 Task: Add Sprouts Milk Chocolate Peanut Clusters to the cart.
Action: Mouse moved to (19, 70)
Screenshot: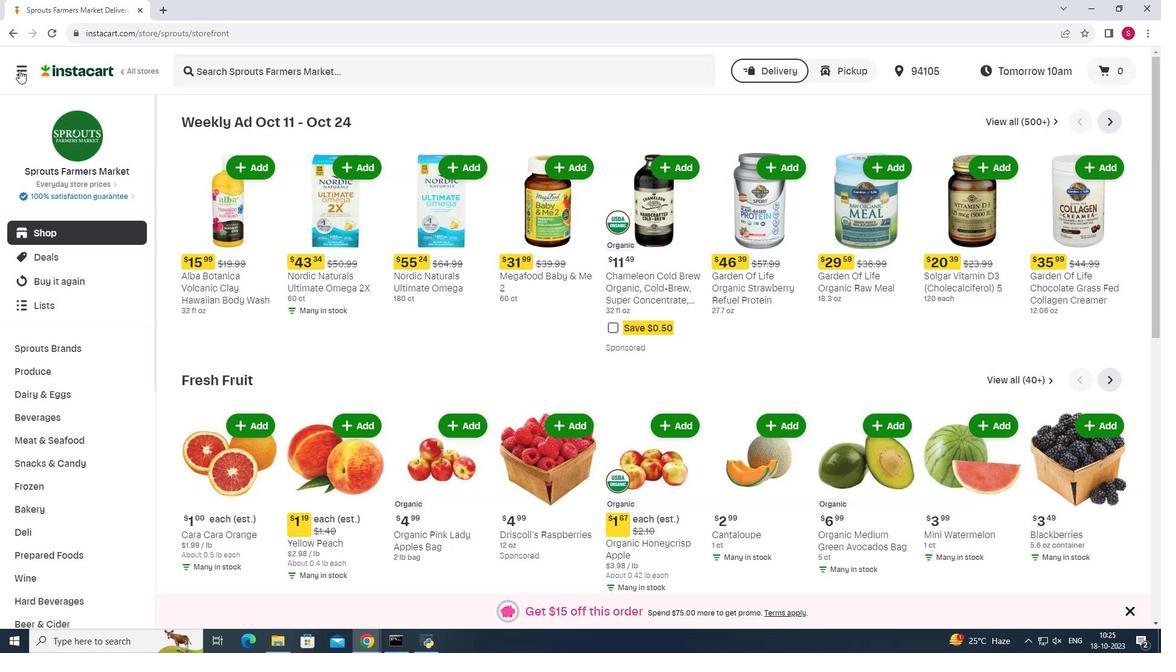 
Action: Mouse pressed left at (19, 70)
Screenshot: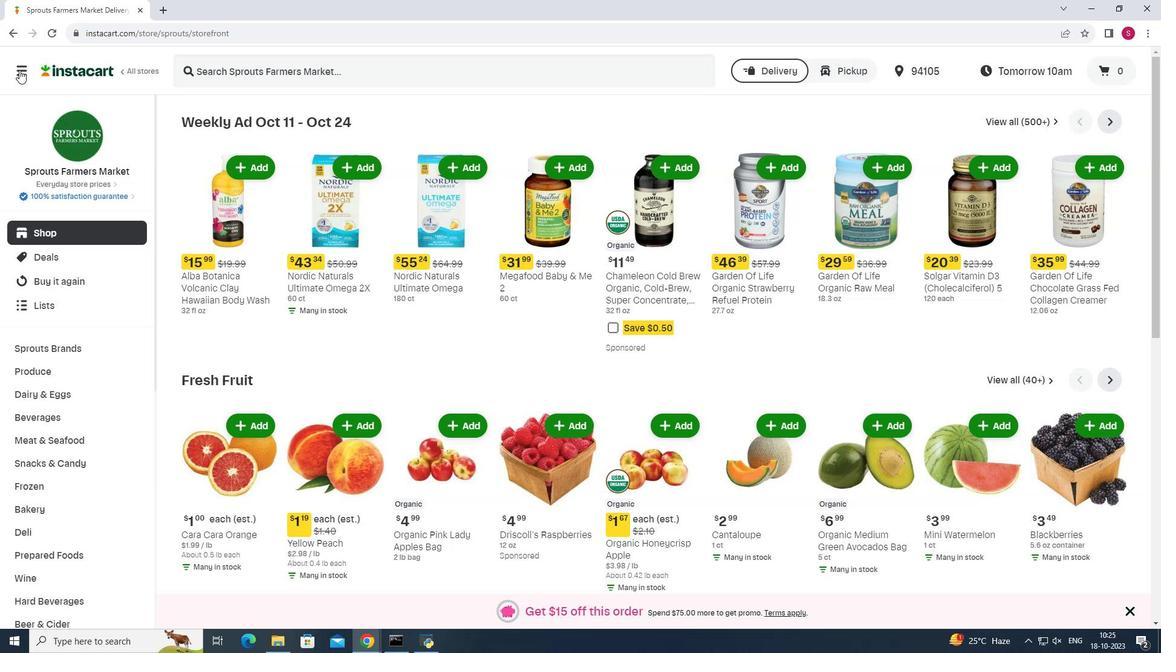 
Action: Mouse moved to (87, 315)
Screenshot: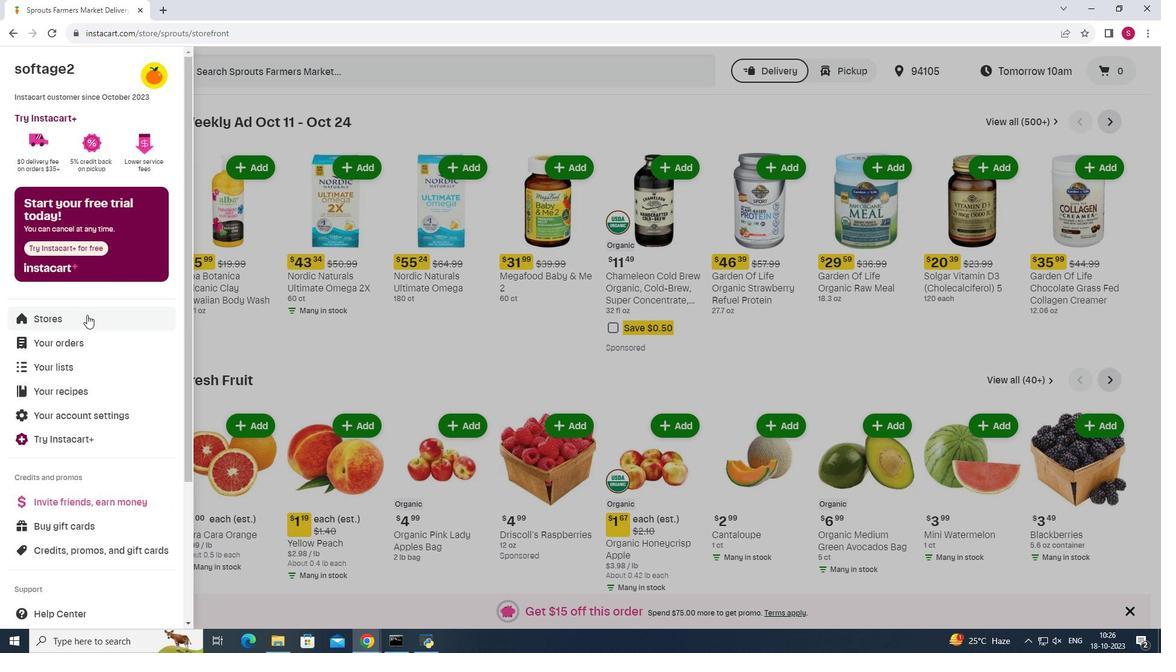 
Action: Mouse pressed left at (87, 315)
Screenshot: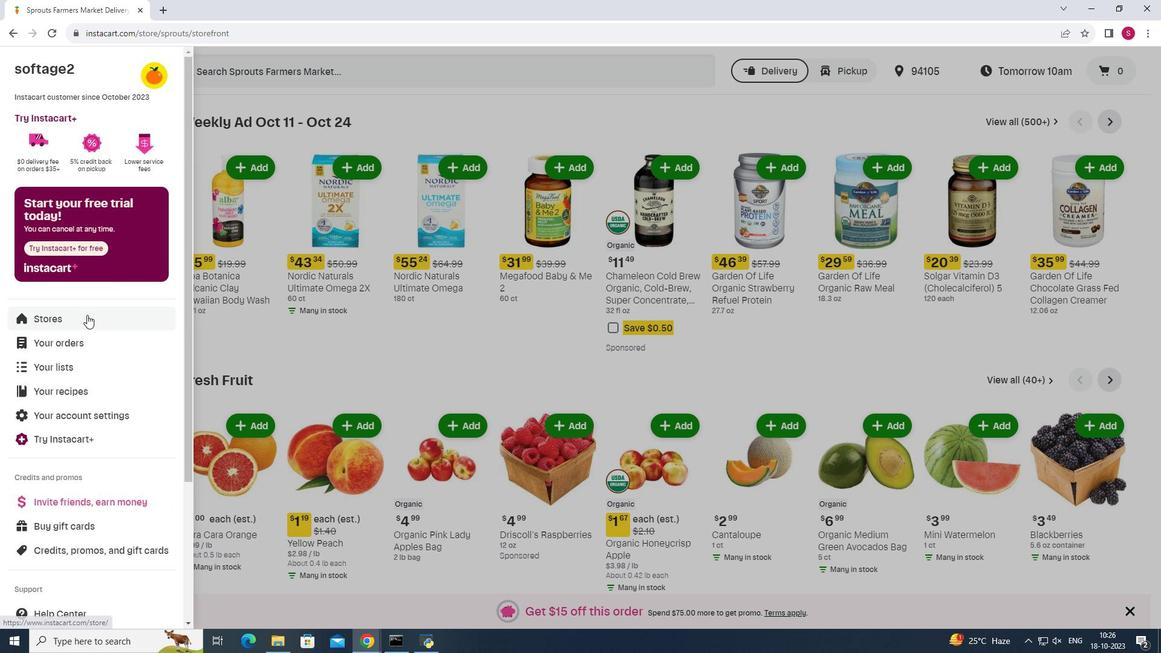 
Action: Mouse moved to (281, 104)
Screenshot: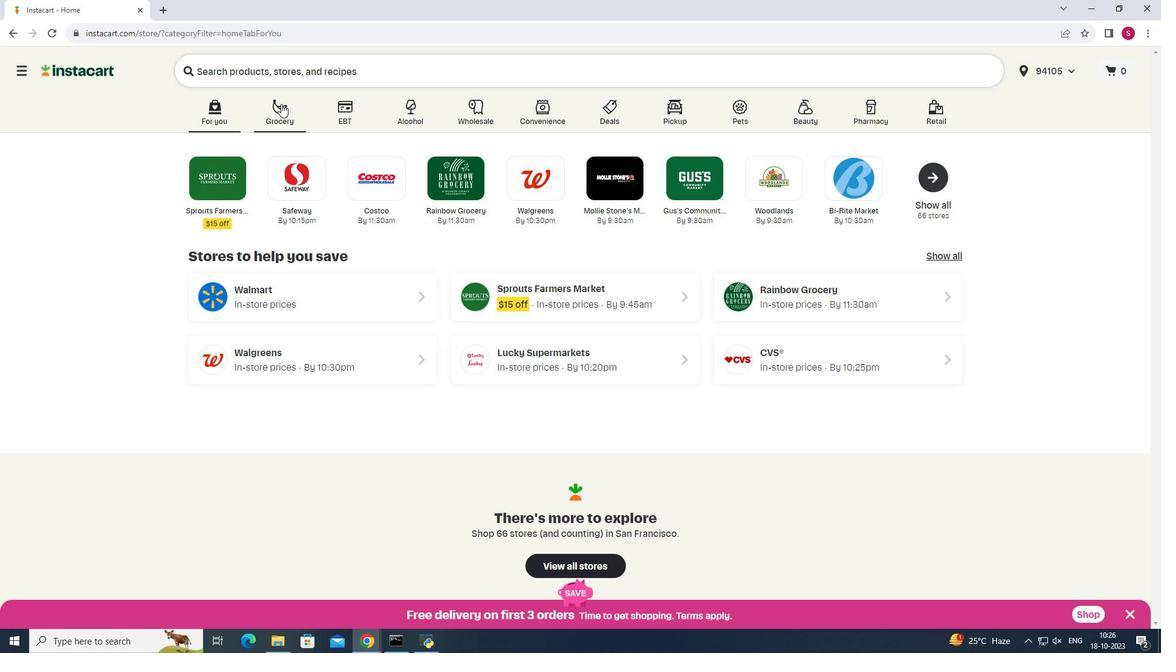 
Action: Mouse pressed left at (281, 104)
Screenshot: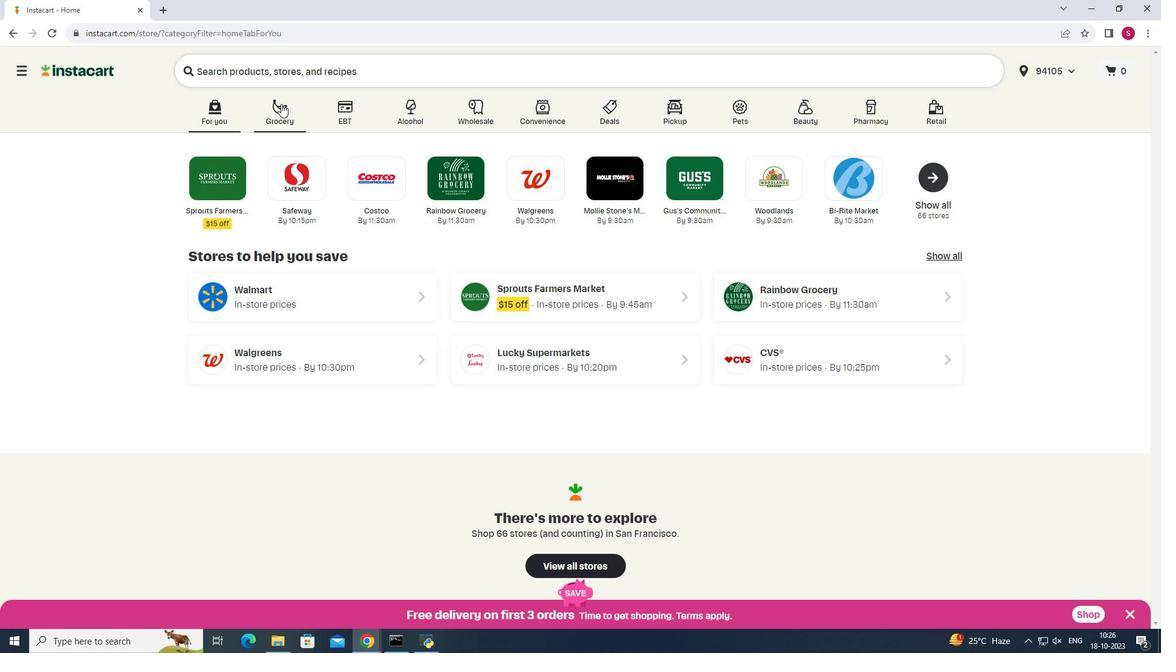 
Action: Mouse moved to (803, 163)
Screenshot: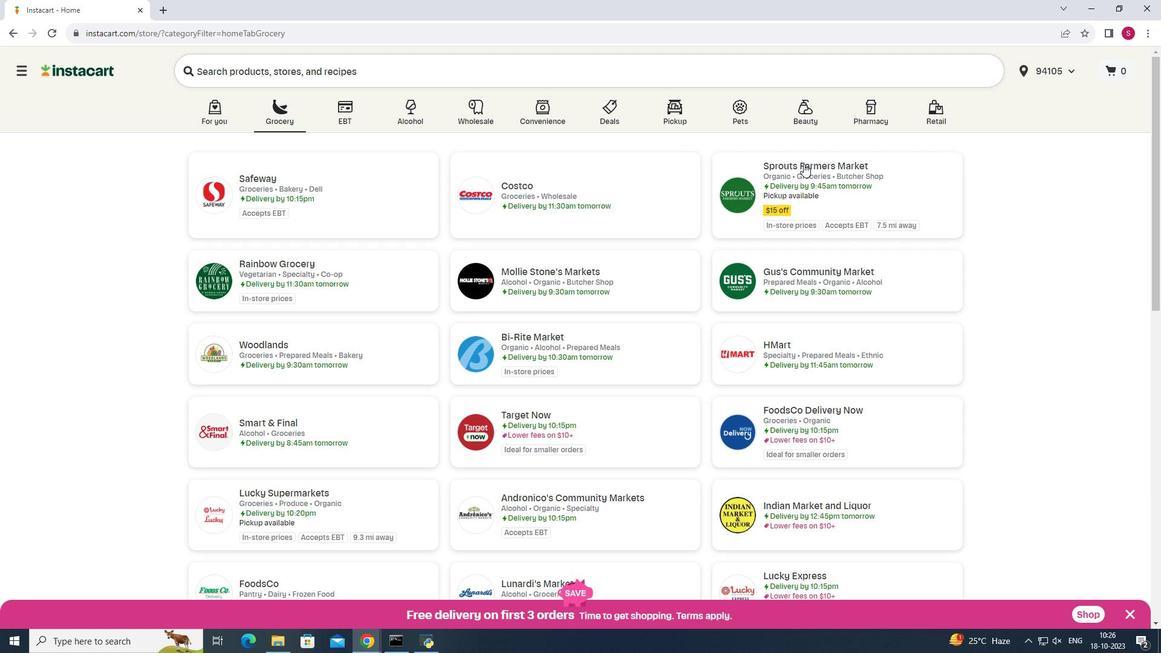 
Action: Mouse pressed left at (803, 163)
Screenshot: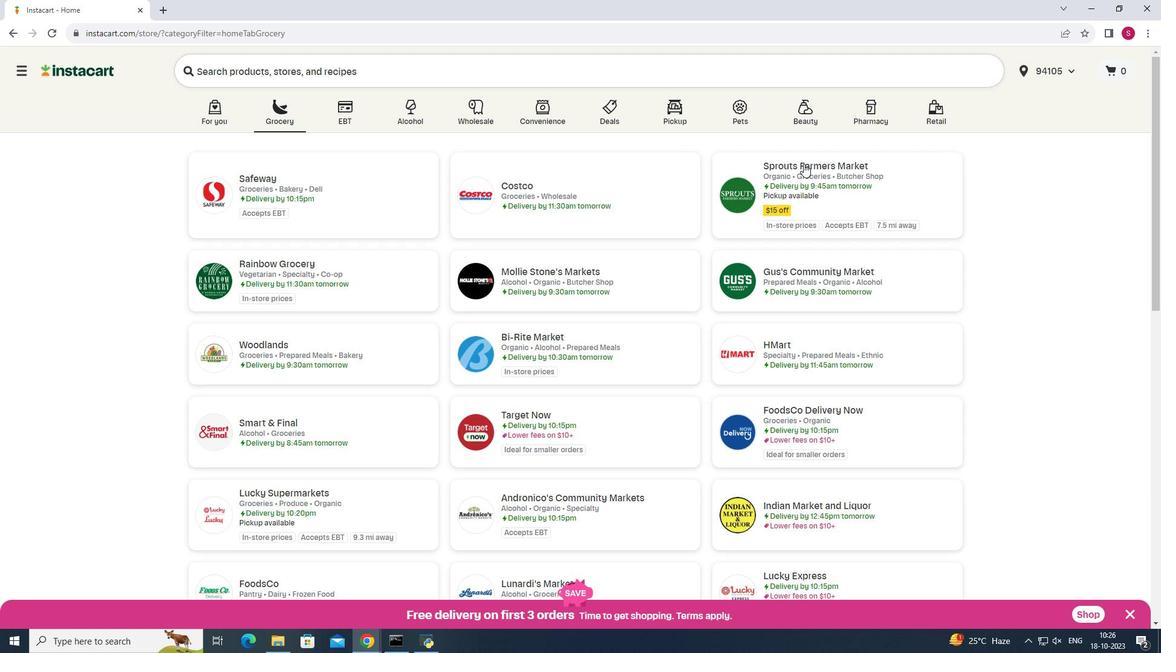 
Action: Mouse moved to (53, 460)
Screenshot: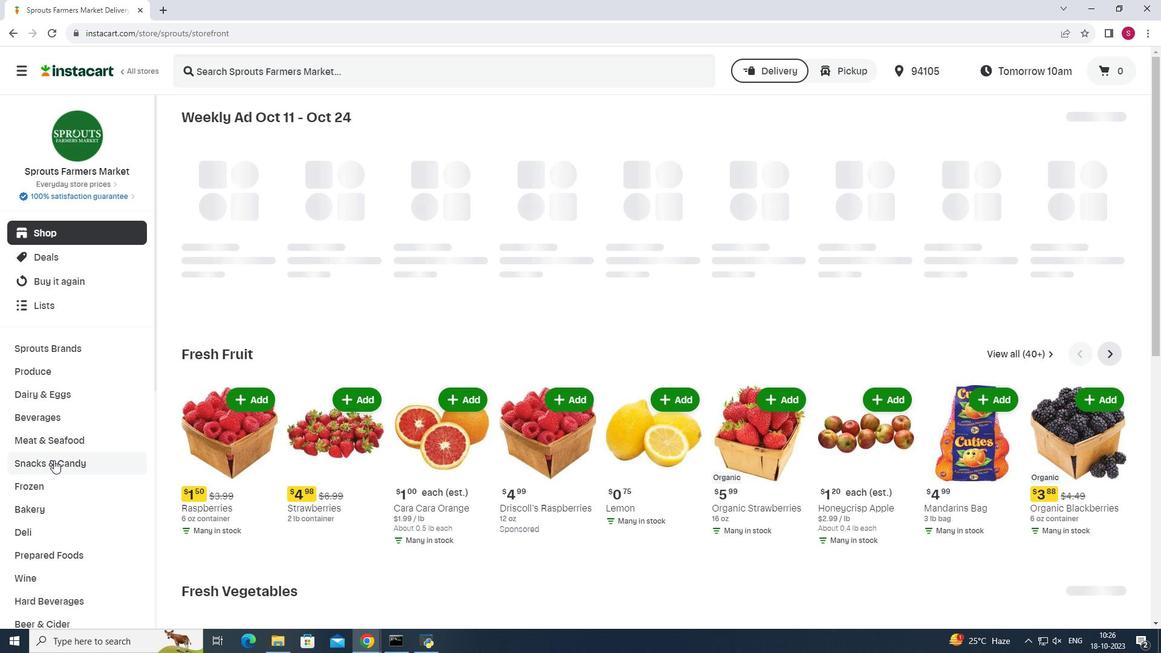 
Action: Mouse pressed left at (53, 460)
Screenshot: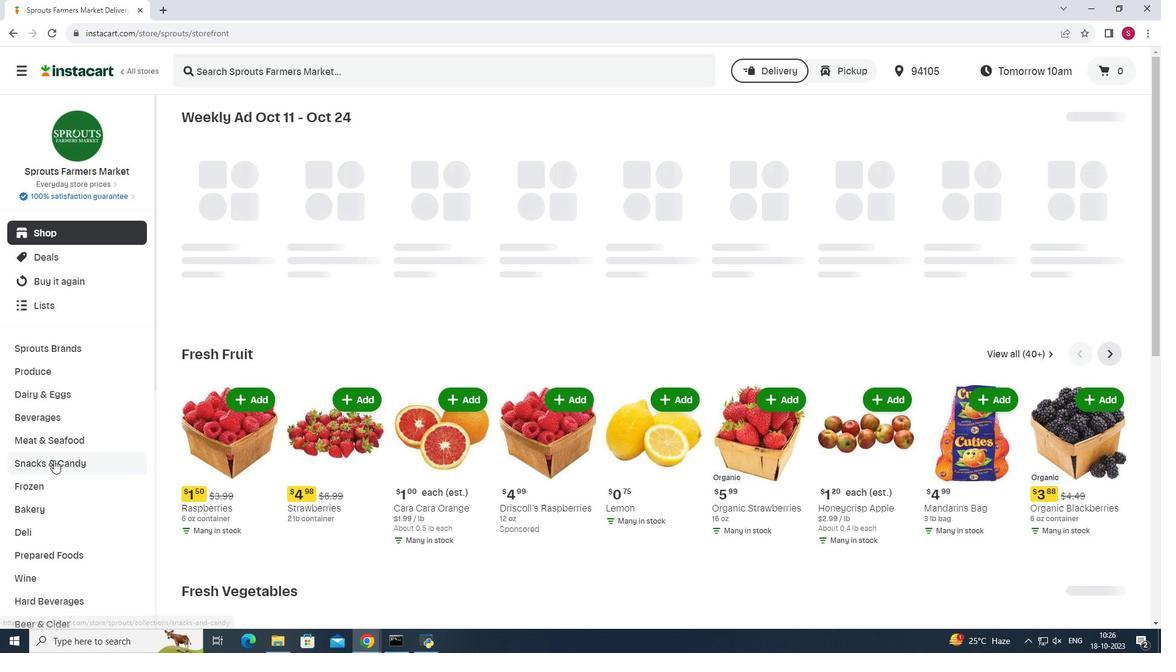 
Action: Mouse moved to (333, 146)
Screenshot: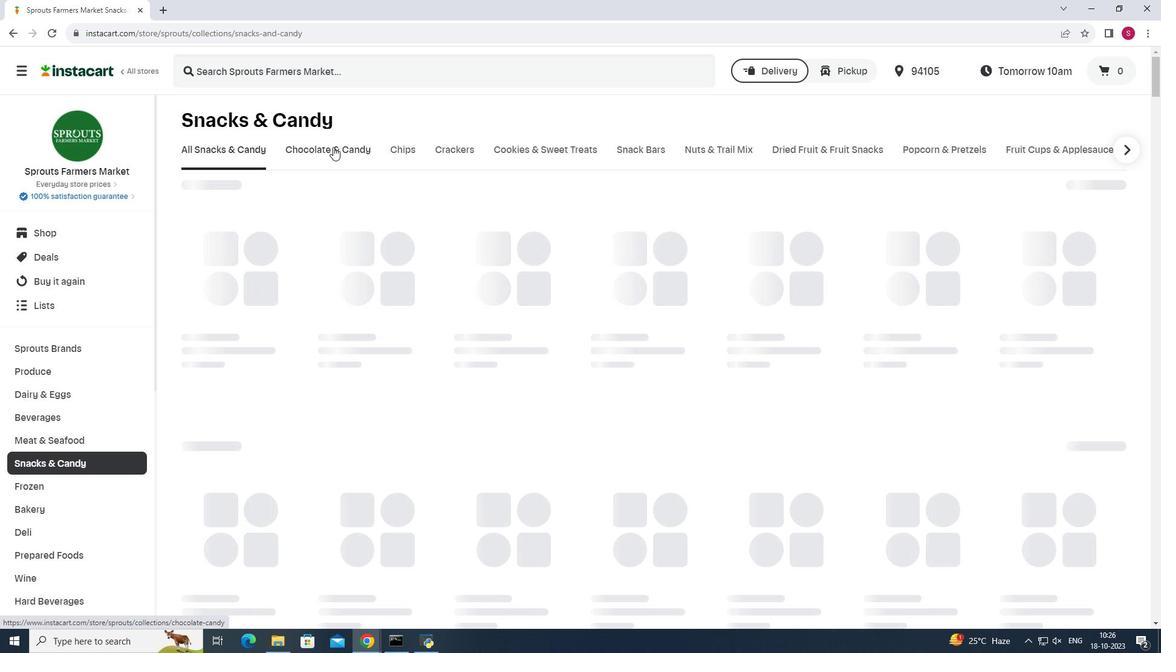 
Action: Mouse pressed left at (333, 146)
Screenshot: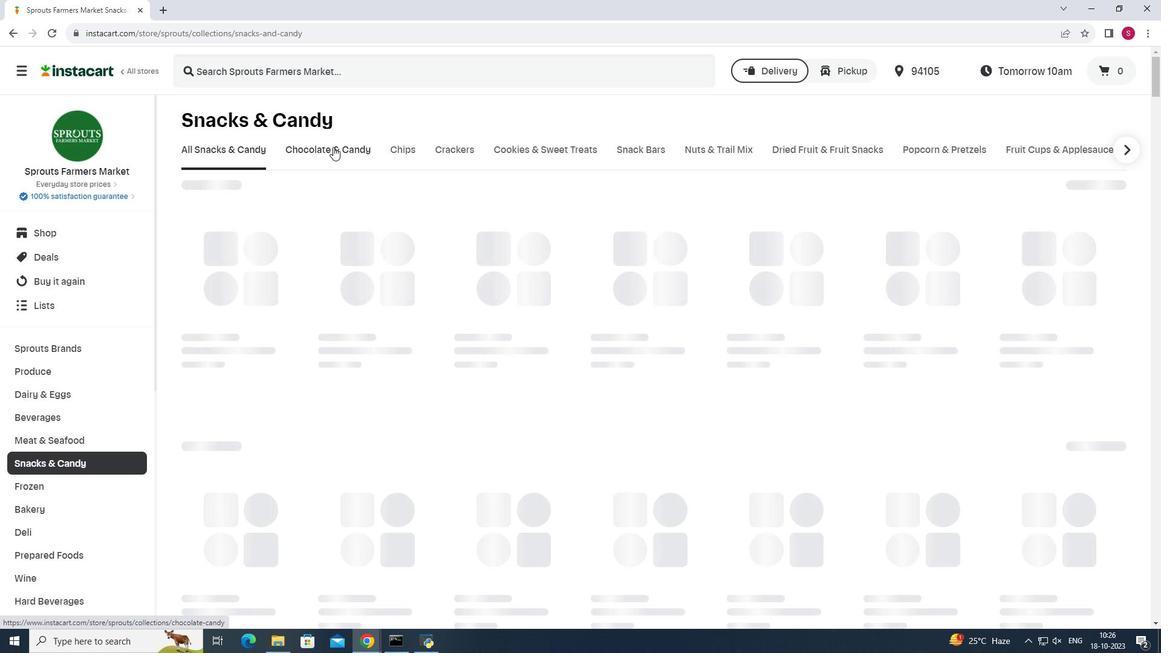 
Action: Mouse moved to (313, 201)
Screenshot: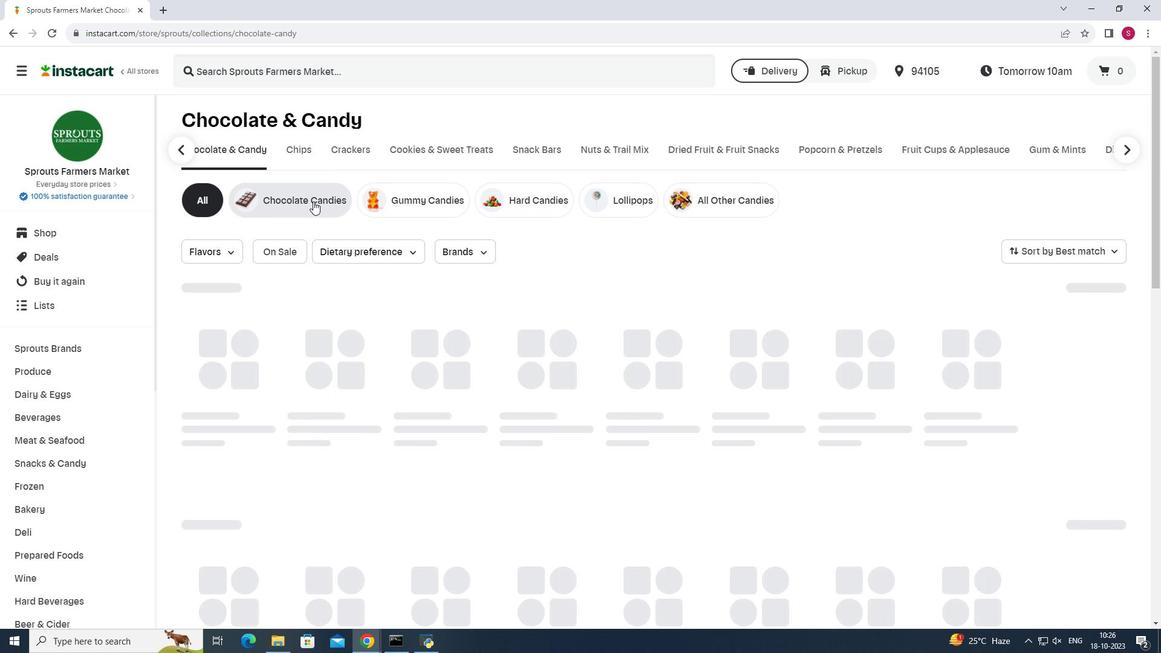 
Action: Mouse pressed left at (313, 201)
Screenshot: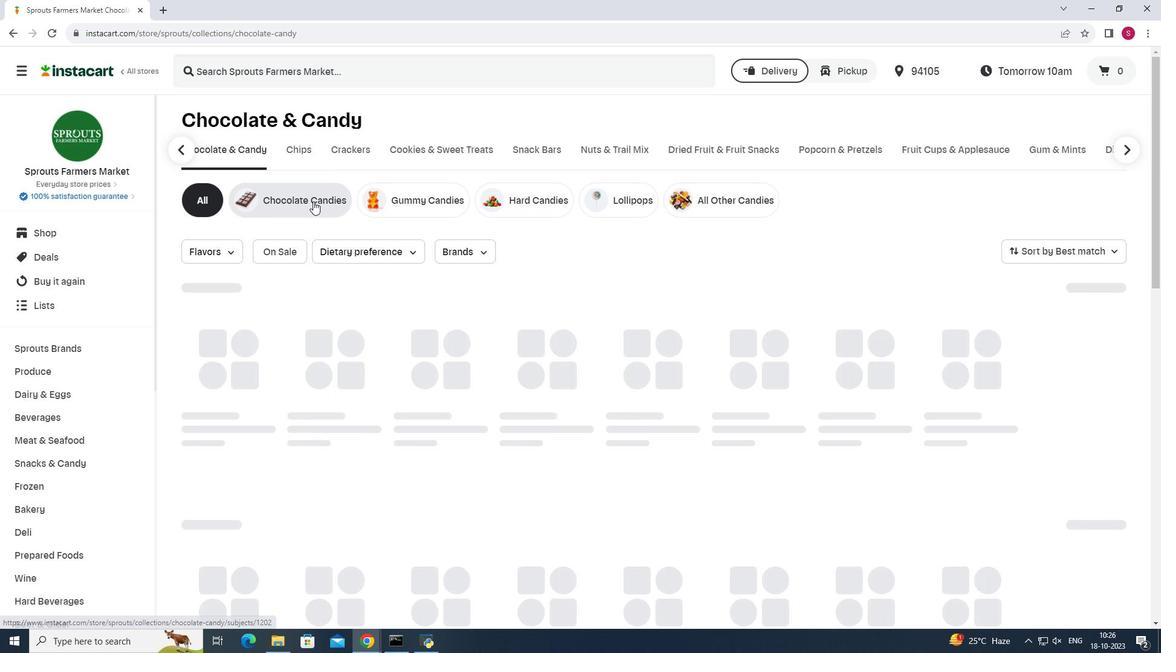 
Action: Mouse moved to (415, 69)
Screenshot: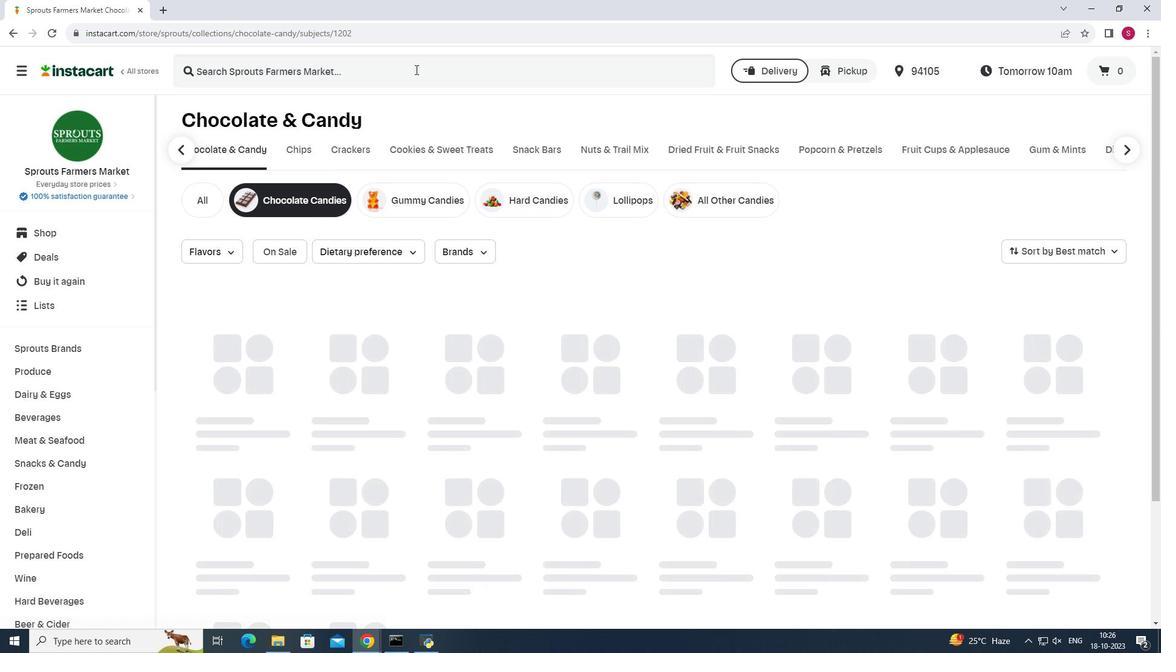 
Action: Mouse pressed left at (415, 69)
Screenshot: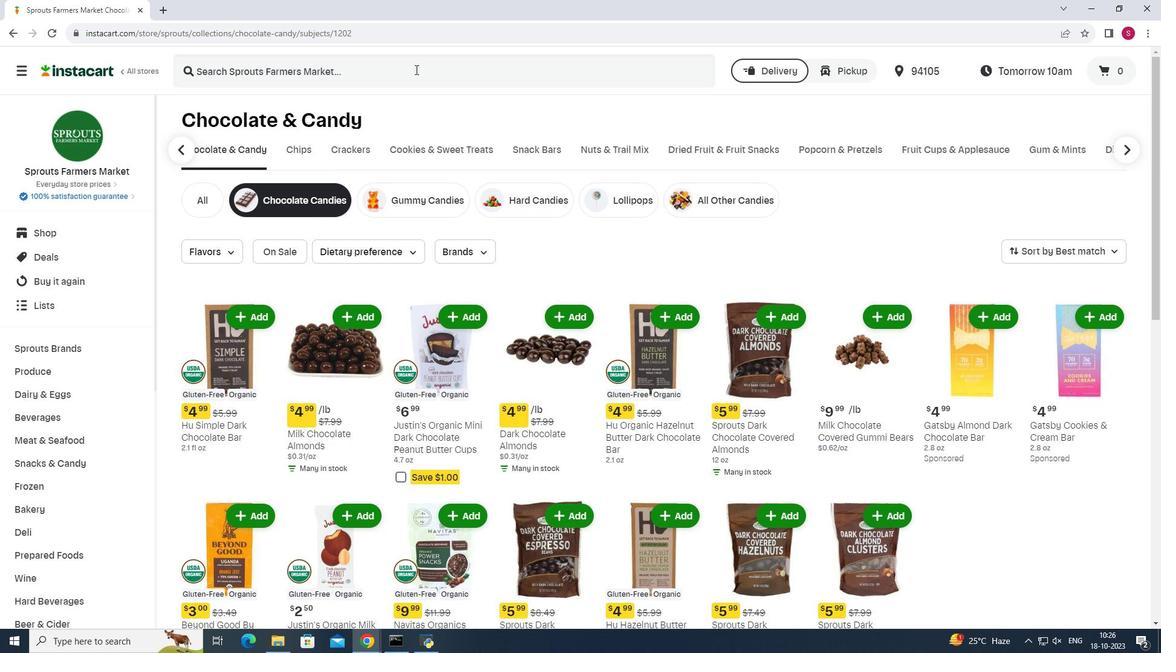 
Action: Key pressed <Key.shift>Sprouts<Key.space><Key.shift>Milk<Key.space><Key.shift>Chocolate<Key.space><Key.shift>Peanut<Key.space><Key.shift>Clusters<Key.enter>
Screenshot: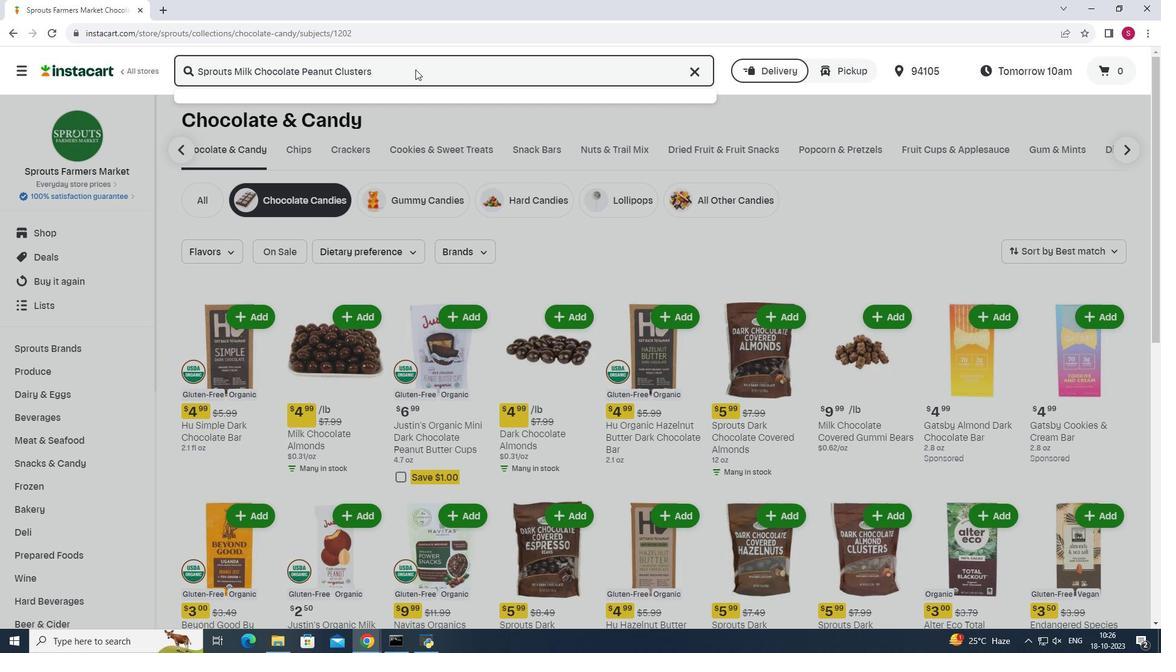 
Action: Mouse moved to (702, 198)
Screenshot: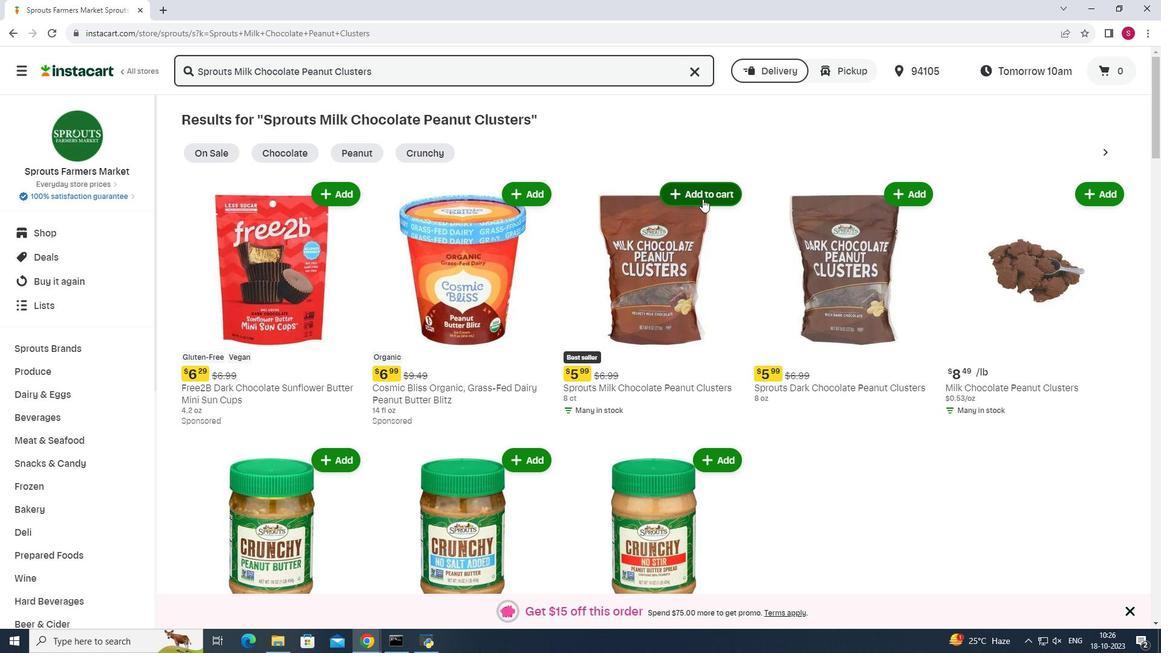 
Action: Mouse pressed left at (702, 198)
Screenshot: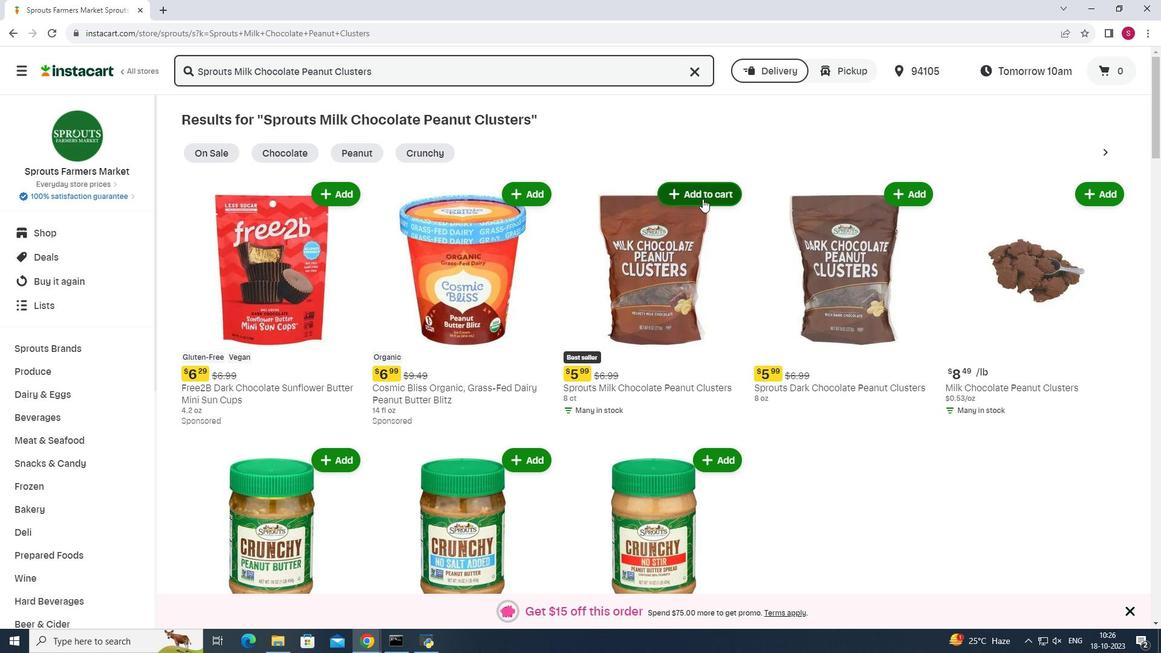 
Action: Mouse moved to (818, 158)
Screenshot: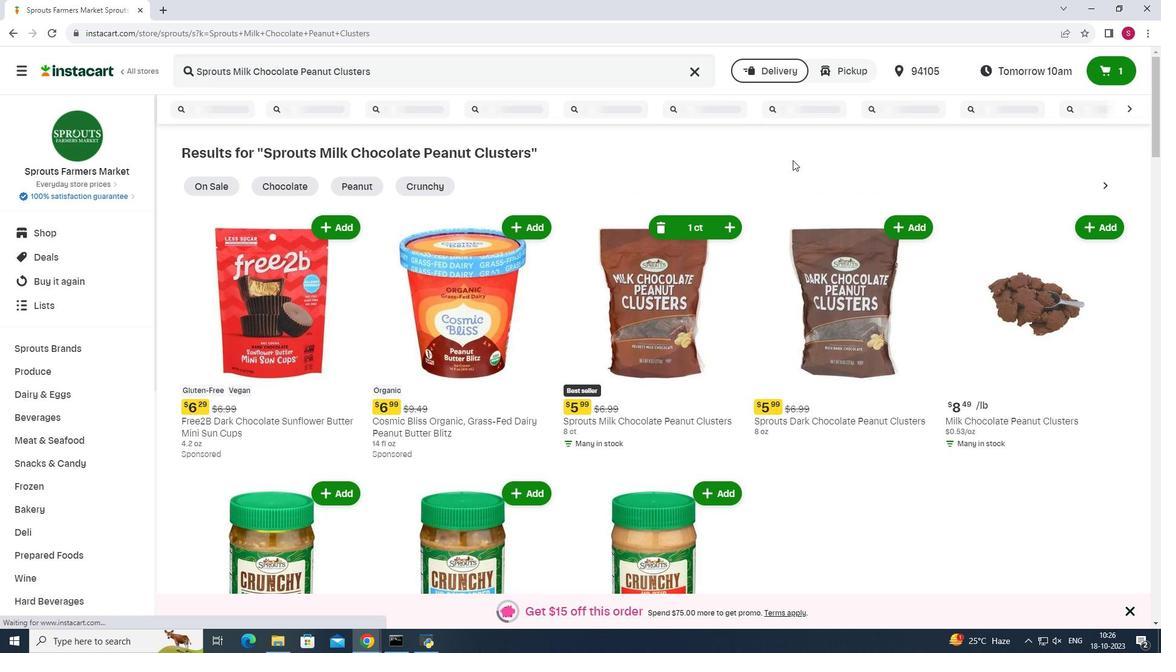 
